 Task: Look for products in the category "Nail Care" that are on sale.
Action: Mouse moved to (311, 159)
Screenshot: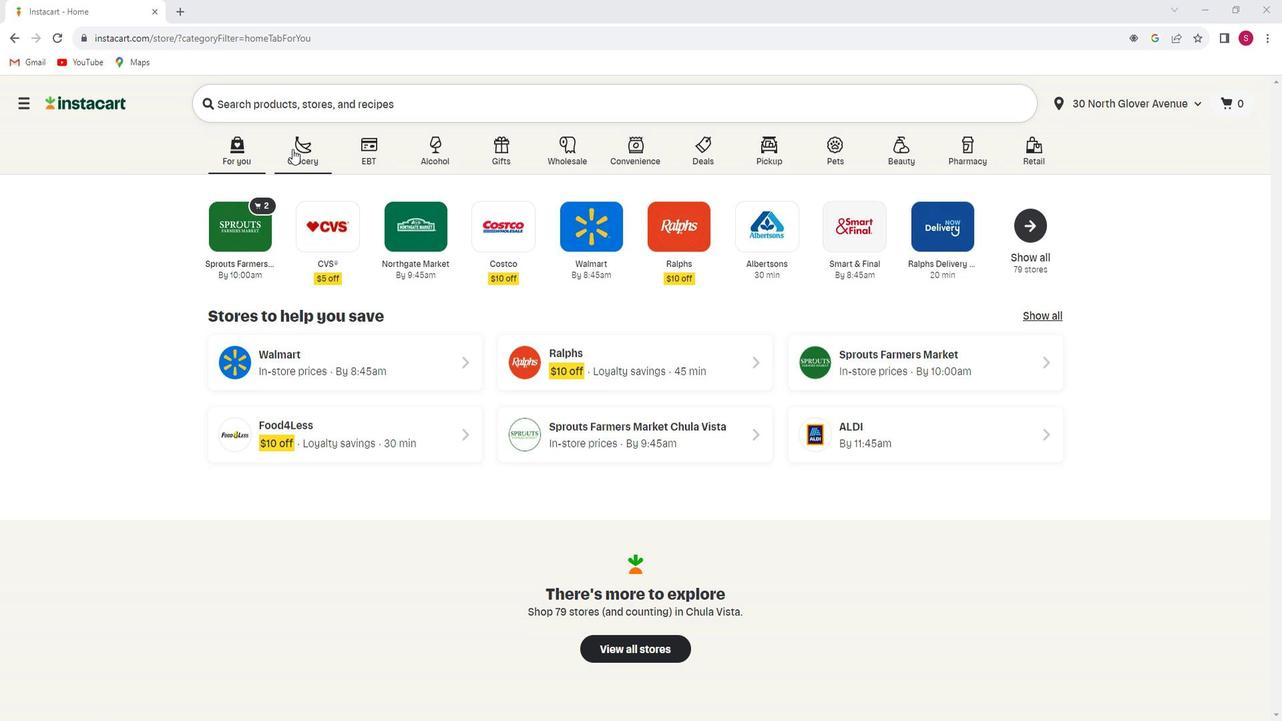 
Action: Mouse pressed left at (311, 159)
Screenshot: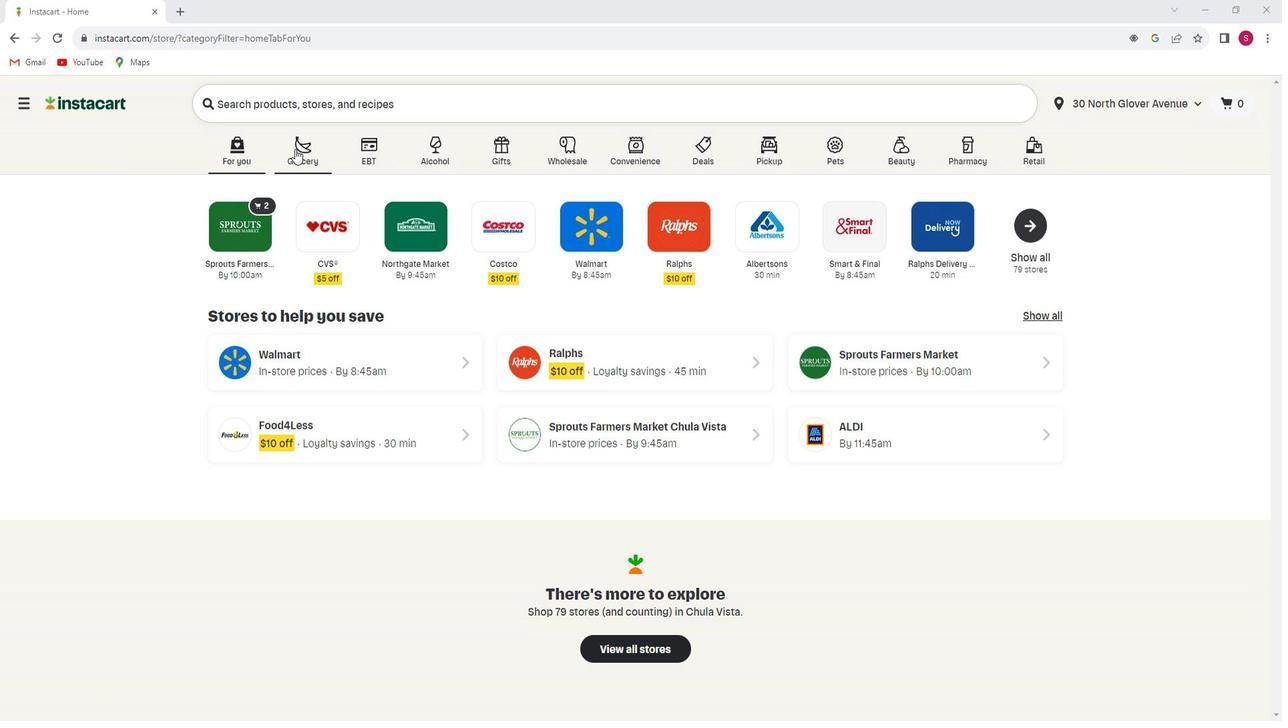 
Action: Mouse moved to (327, 404)
Screenshot: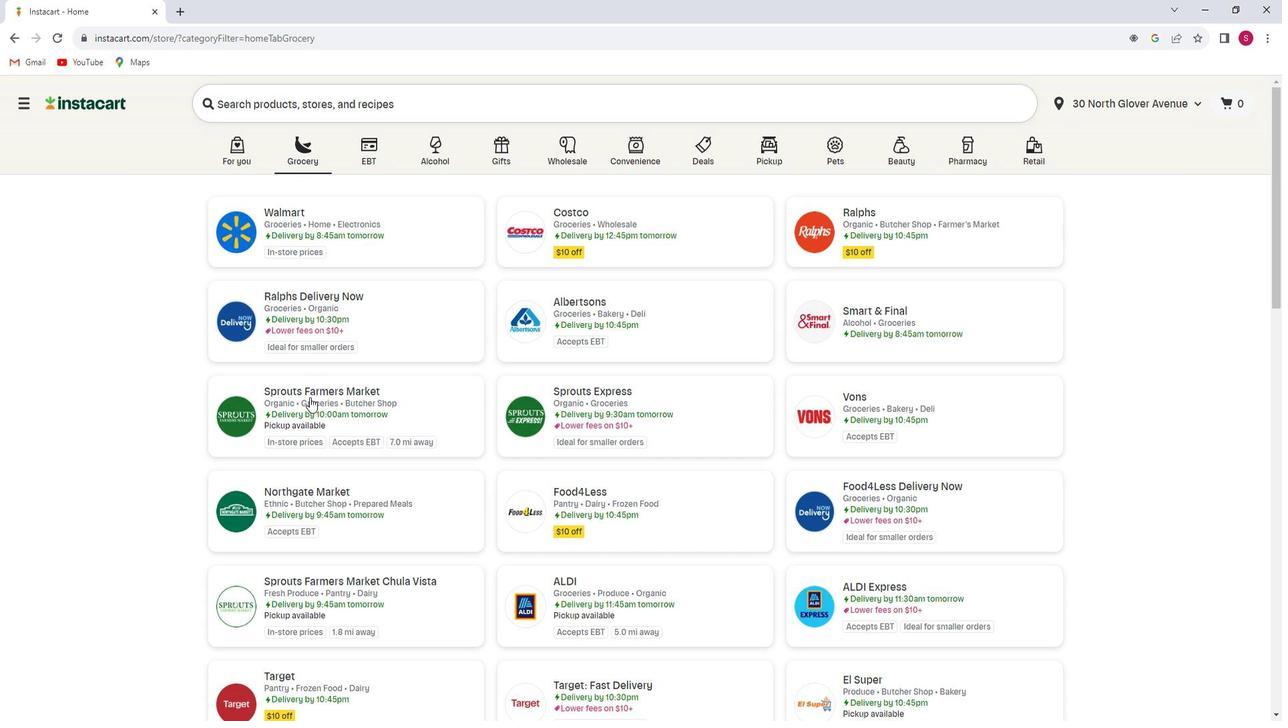 
Action: Mouse pressed left at (327, 404)
Screenshot: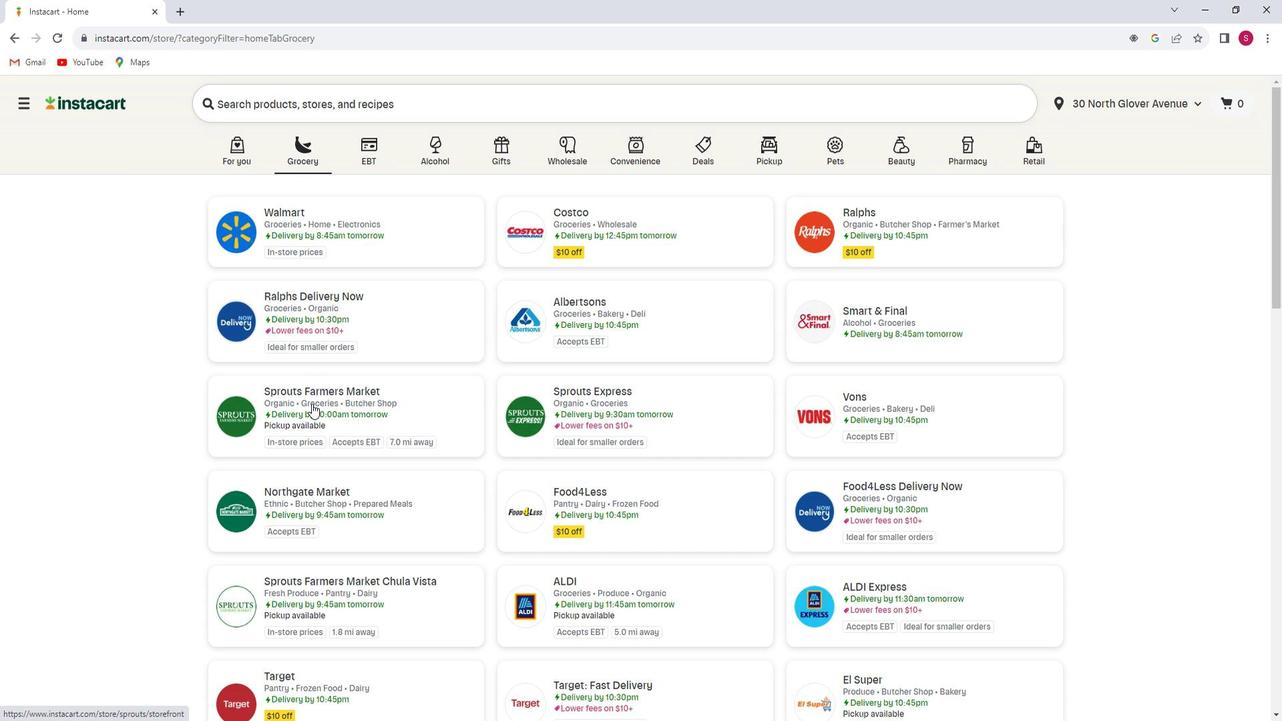 
Action: Mouse moved to (118, 463)
Screenshot: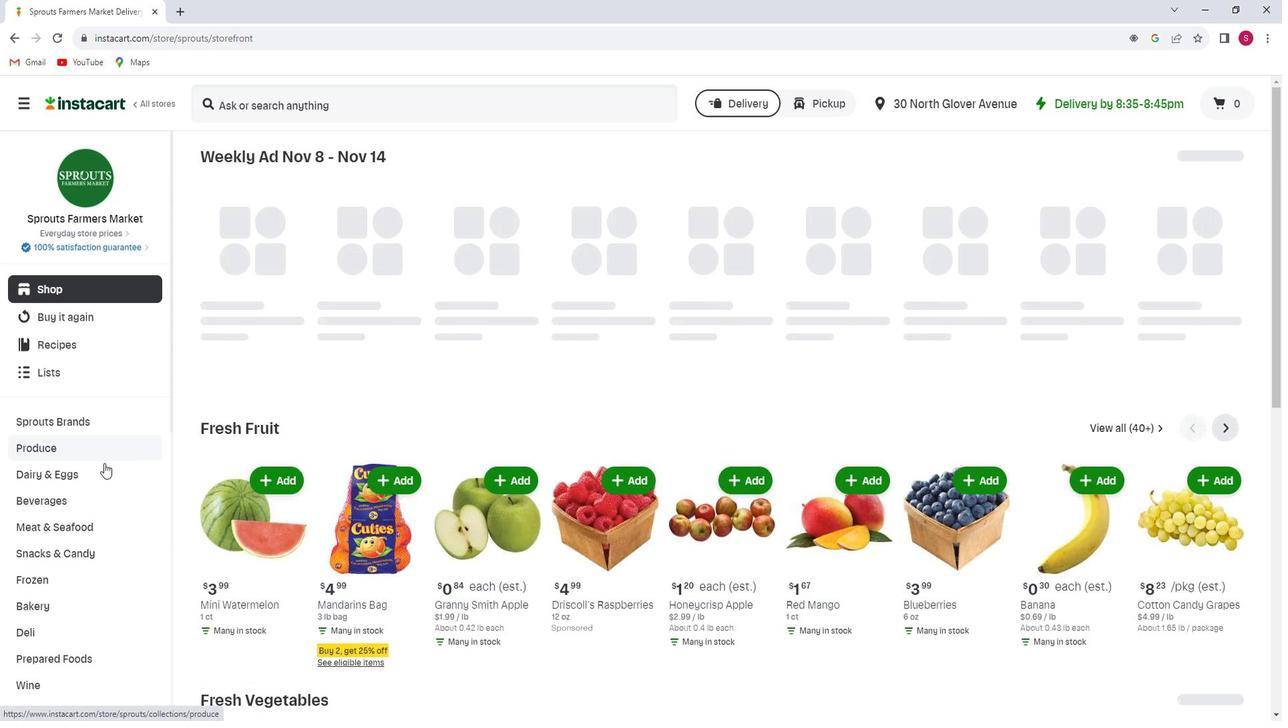 
Action: Mouse scrolled (118, 462) with delta (0, 0)
Screenshot: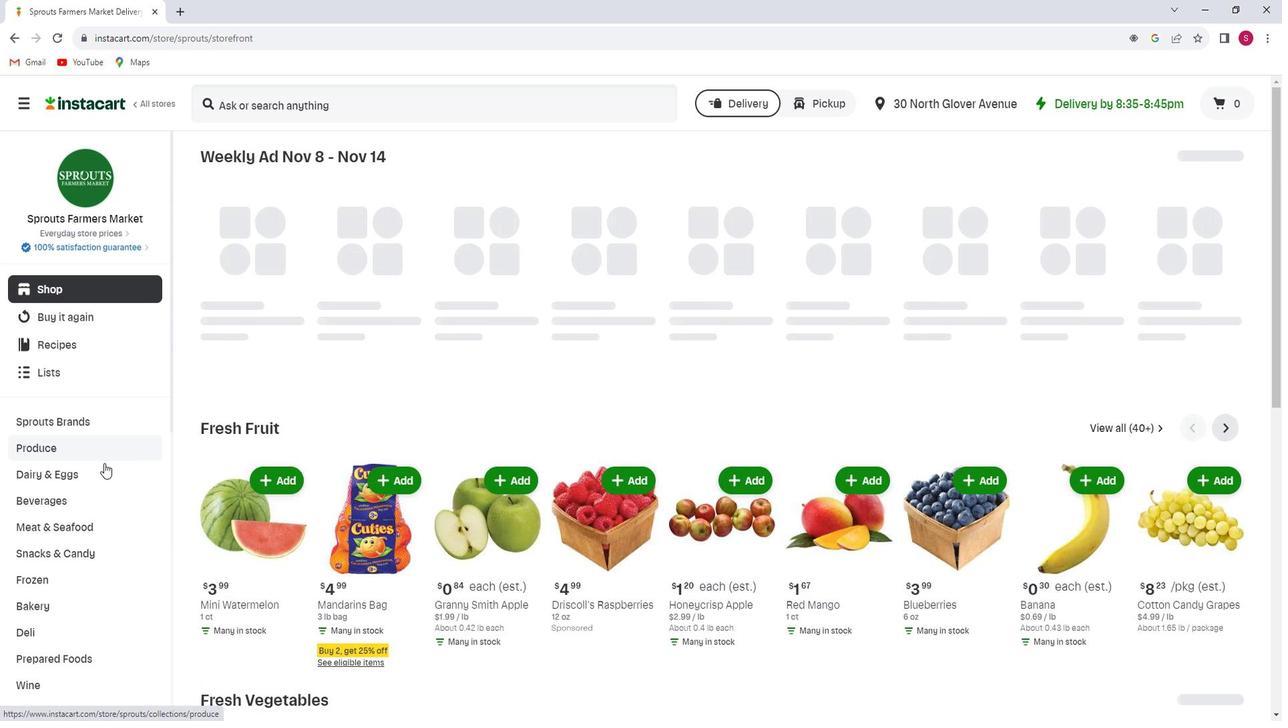 
Action: Mouse scrolled (118, 462) with delta (0, 0)
Screenshot: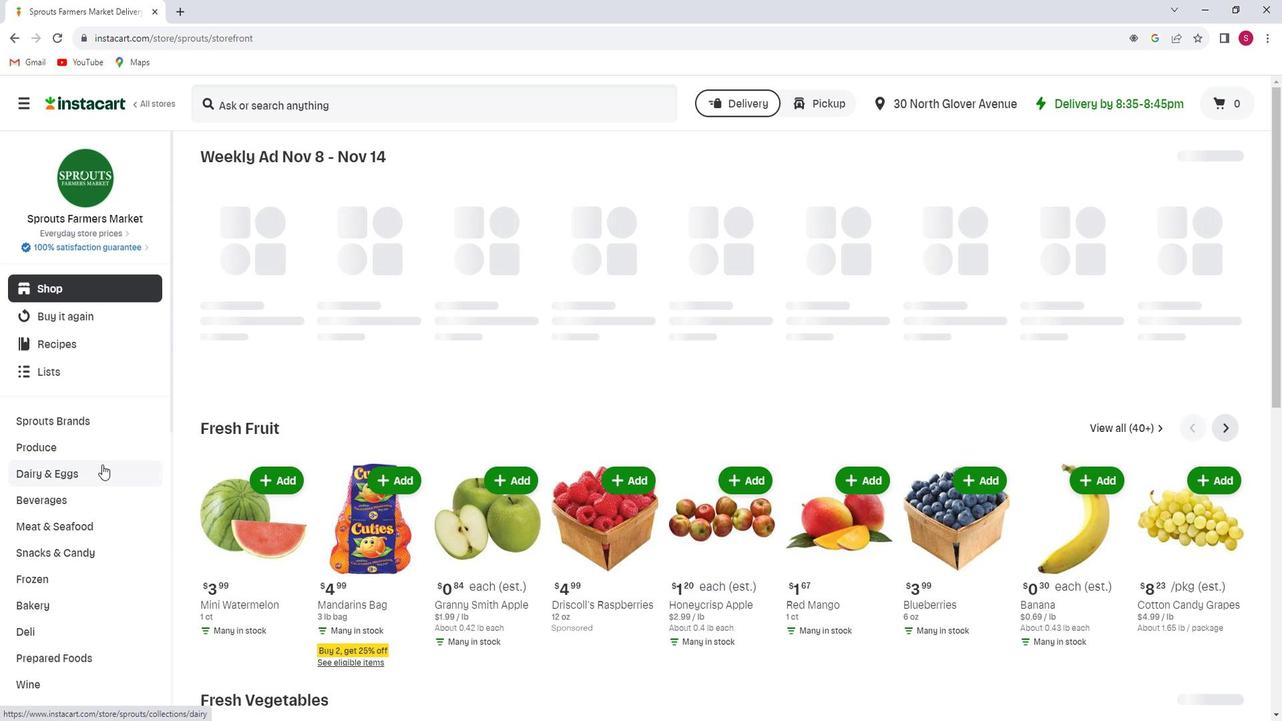 
Action: Mouse scrolled (118, 462) with delta (0, 0)
Screenshot: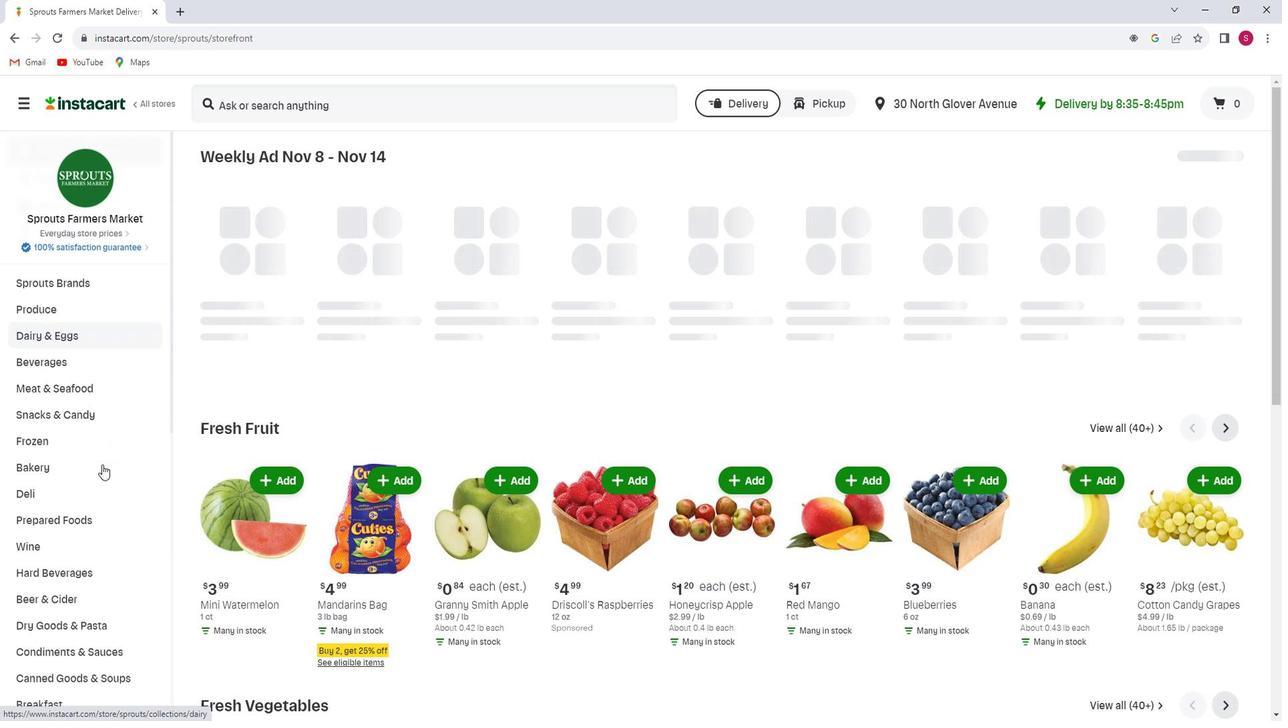 
Action: Mouse scrolled (118, 462) with delta (0, 0)
Screenshot: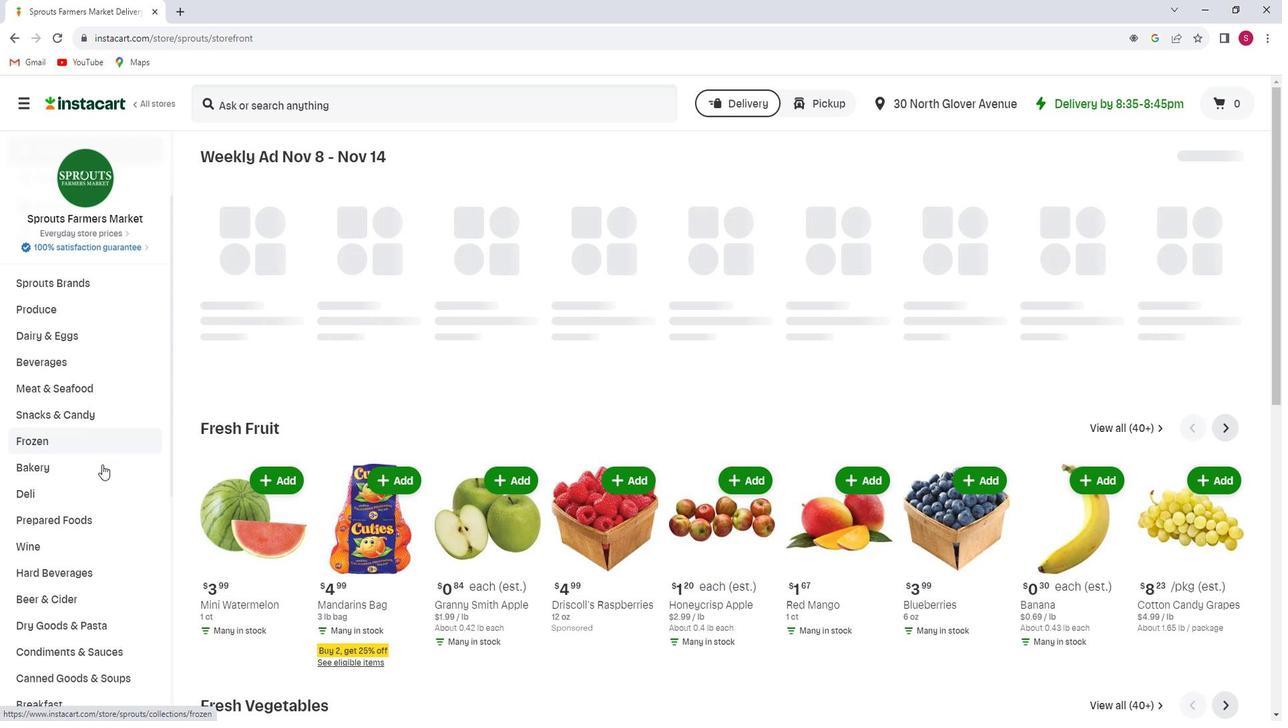 
Action: Mouse moved to (92, 482)
Screenshot: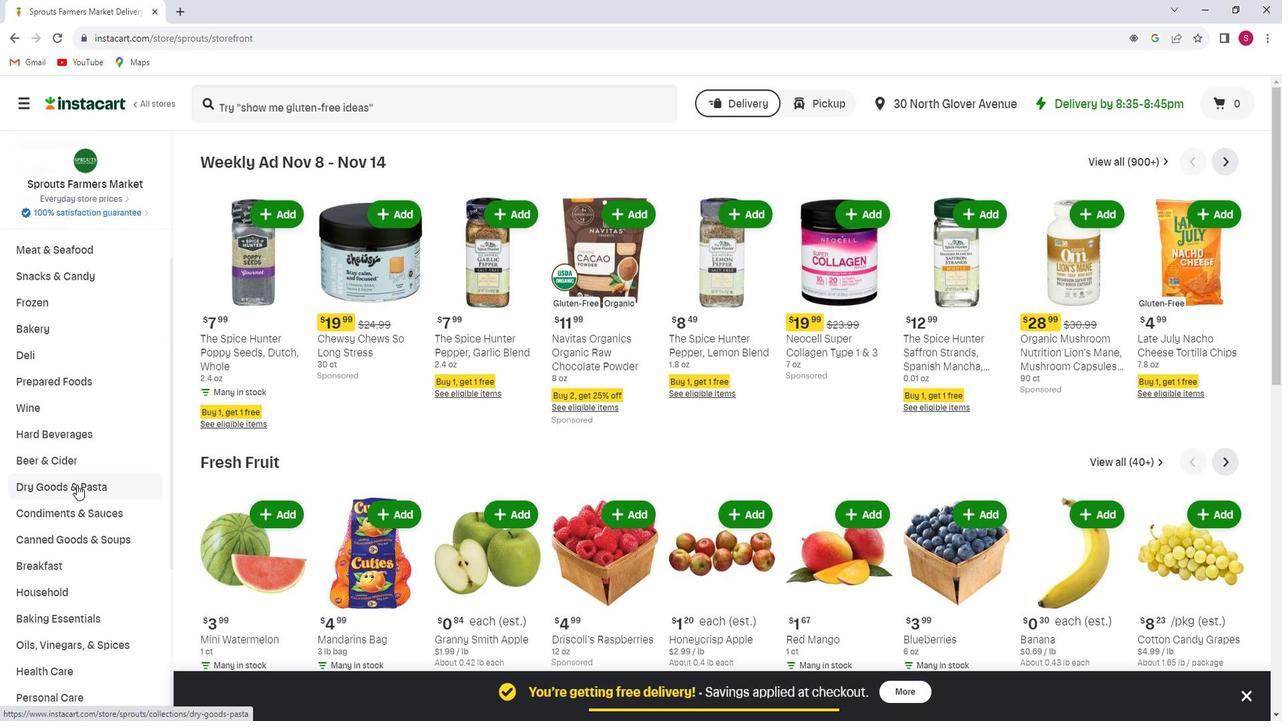 
Action: Mouse scrolled (92, 482) with delta (0, 0)
Screenshot: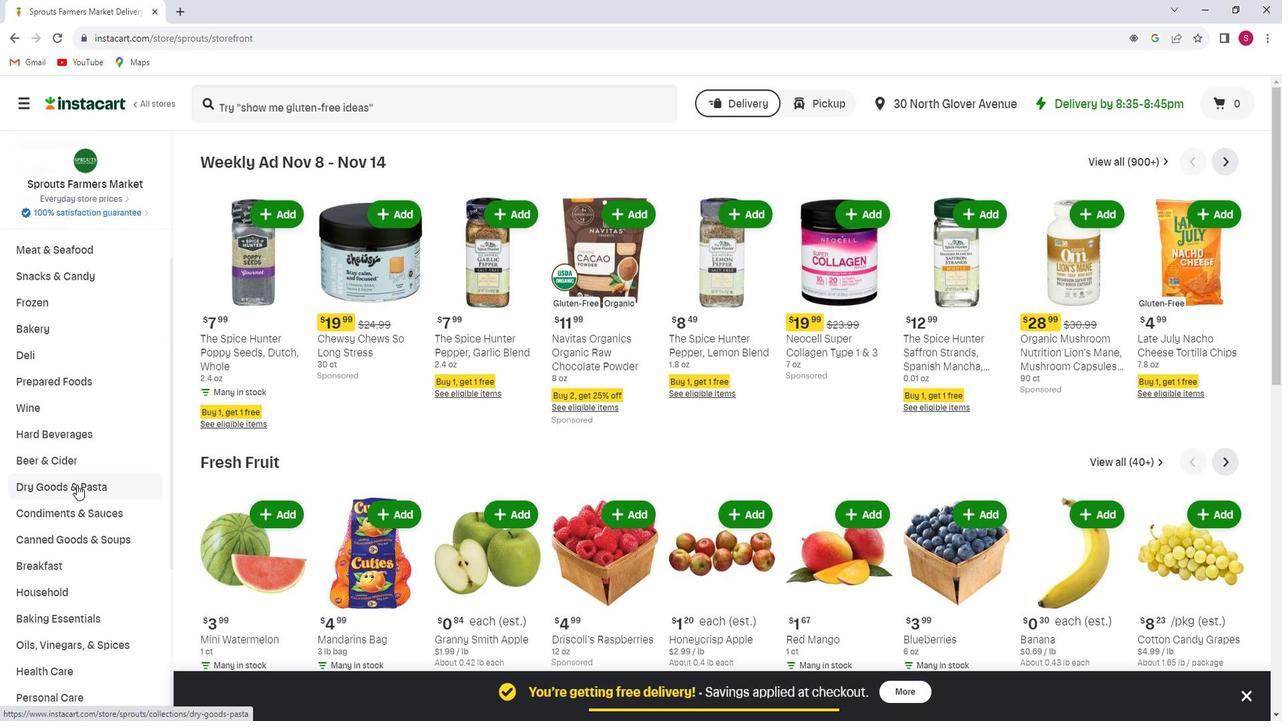 
Action: Mouse scrolled (92, 482) with delta (0, 0)
Screenshot: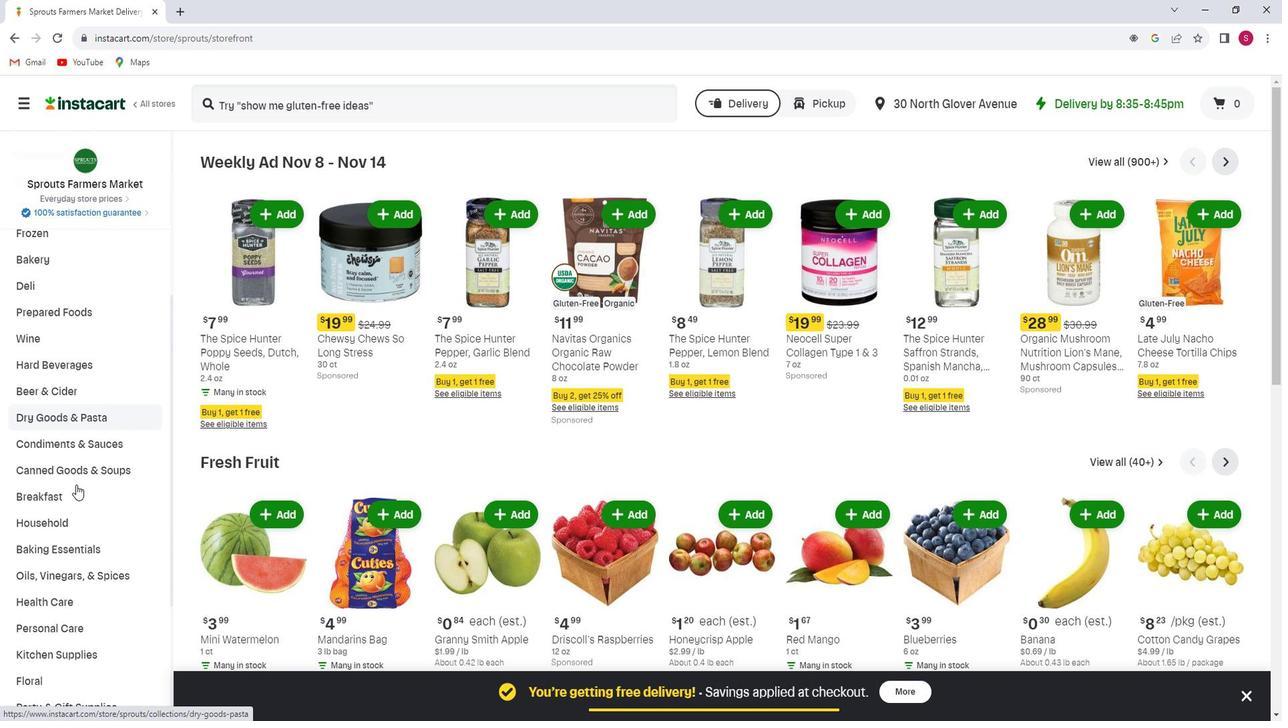 
Action: Mouse scrolled (92, 482) with delta (0, 0)
Screenshot: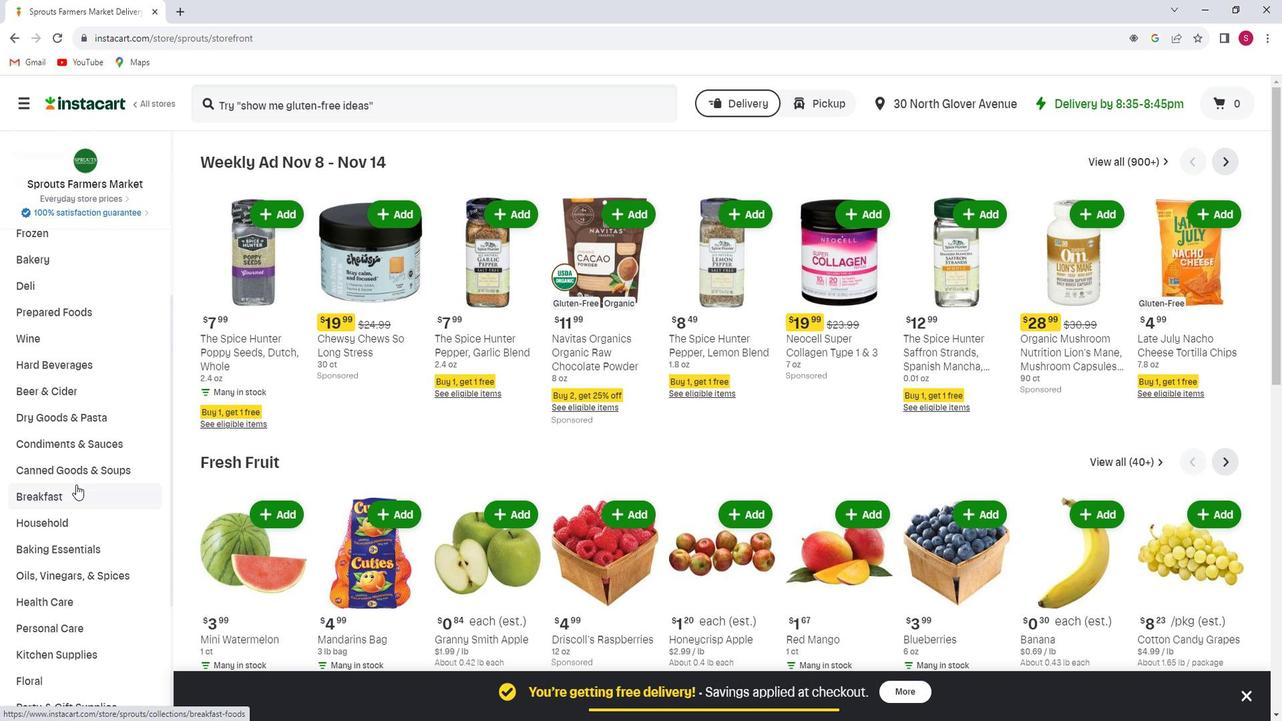 
Action: Mouse moved to (91, 484)
Screenshot: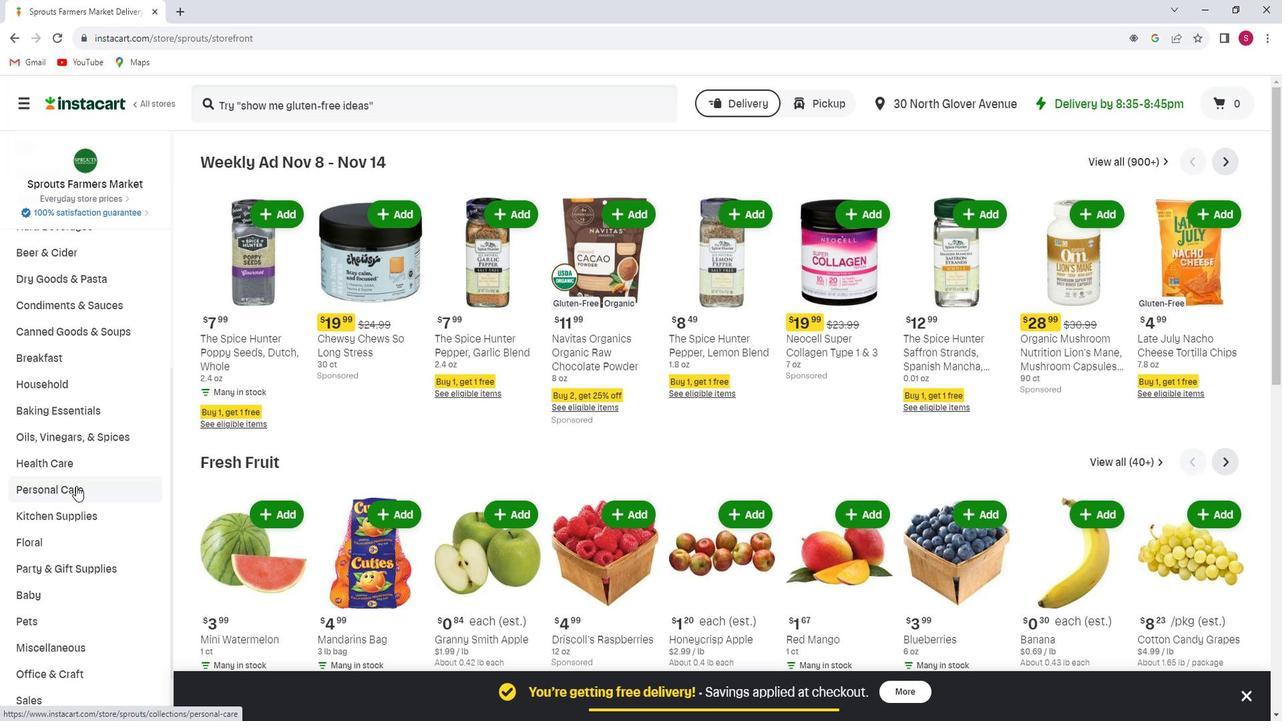 
Action: Mouse pressed left at (91, 484)
Screenshot: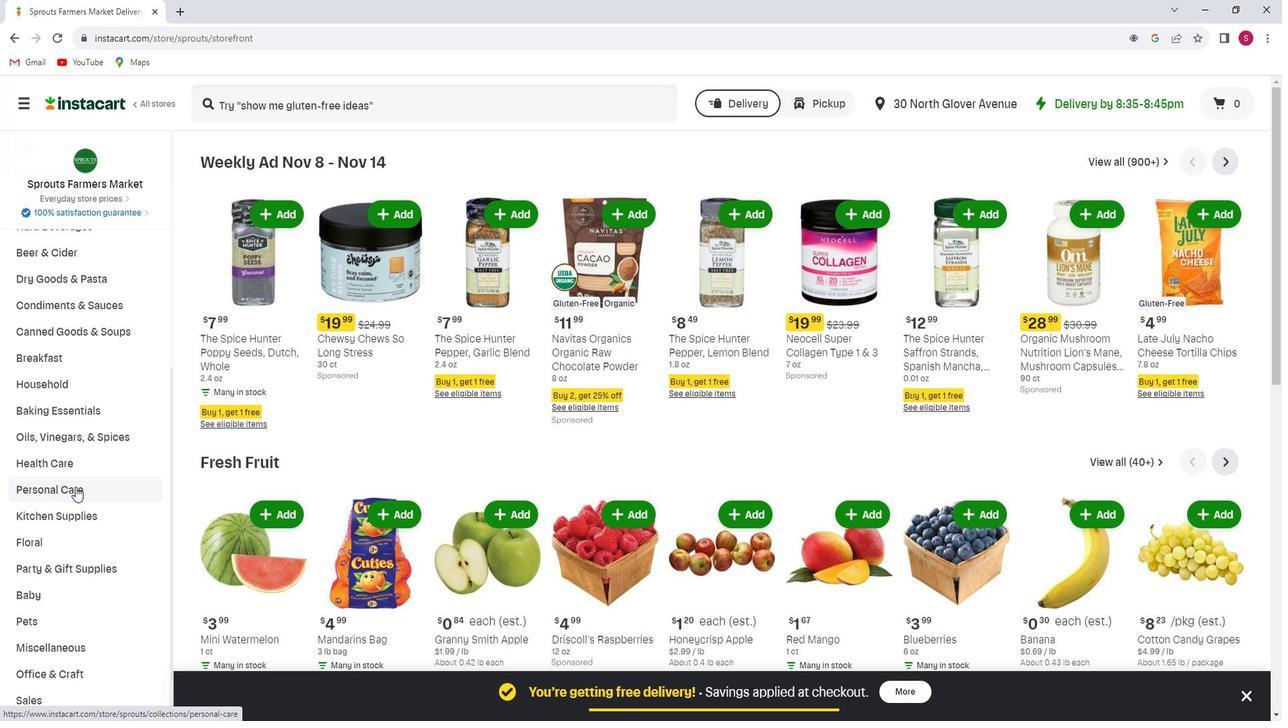 
Action: Mouse moved to (1163, 197)
Screenshot: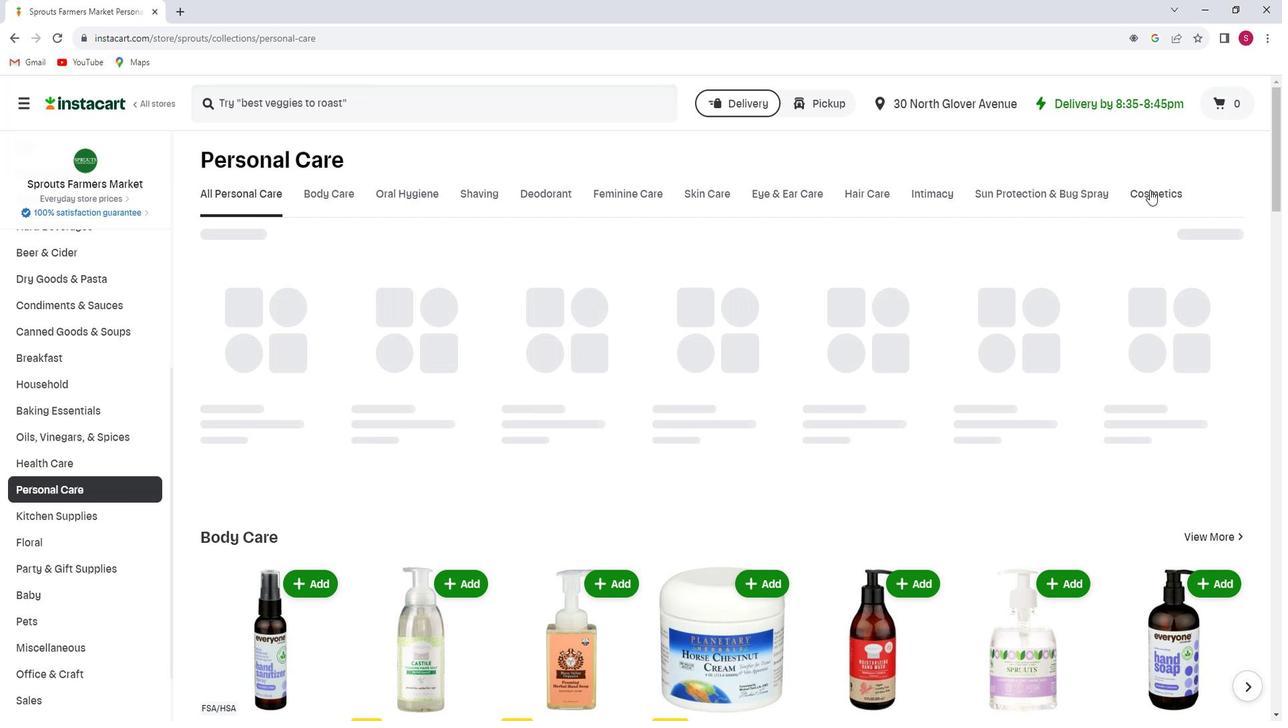 
Action: Mouse pressed left at (1163, 197)
Screenshot: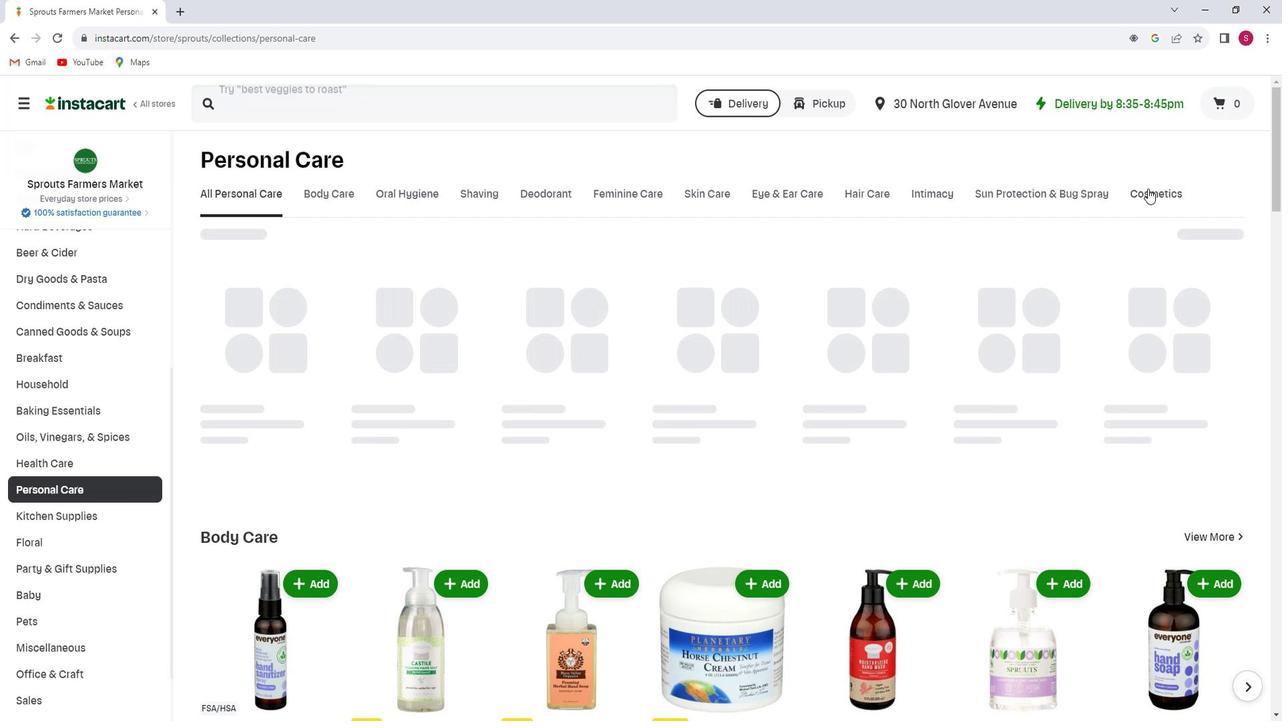 
Action: Mouse moved to (379, 268)
Screenshot: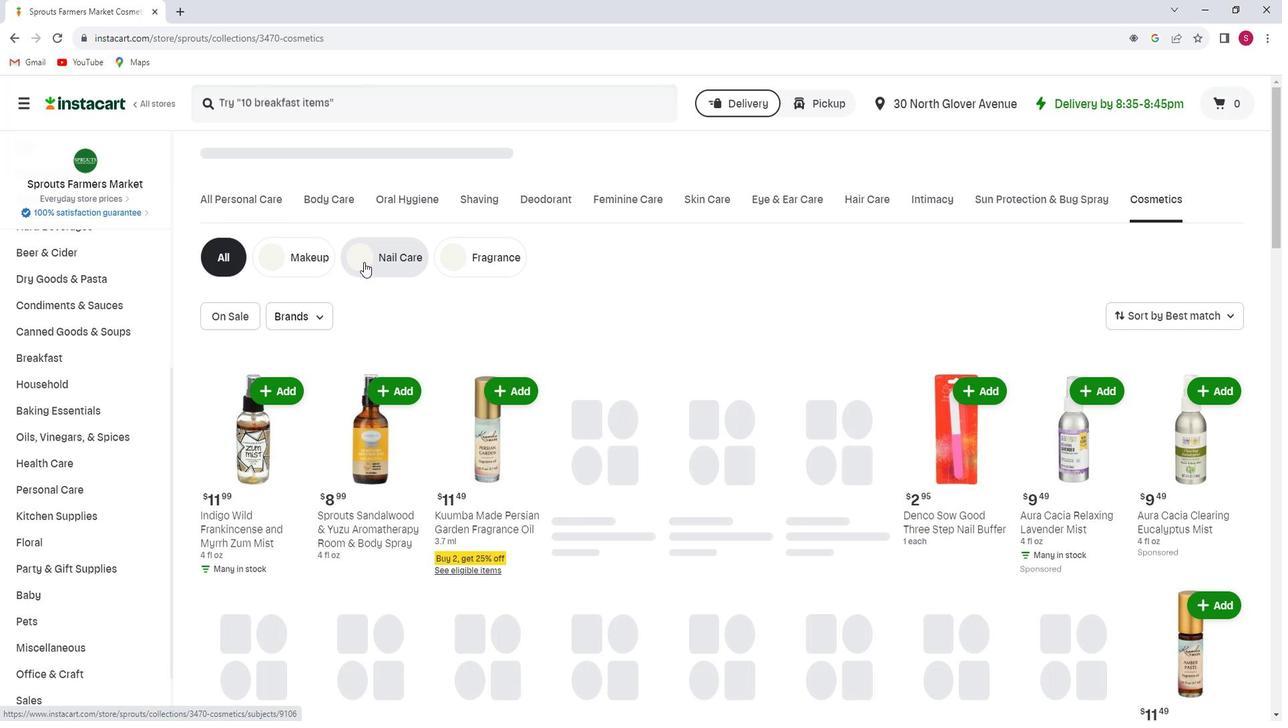 
Action: Mouse pressed left at (379, 268)
Screenshot: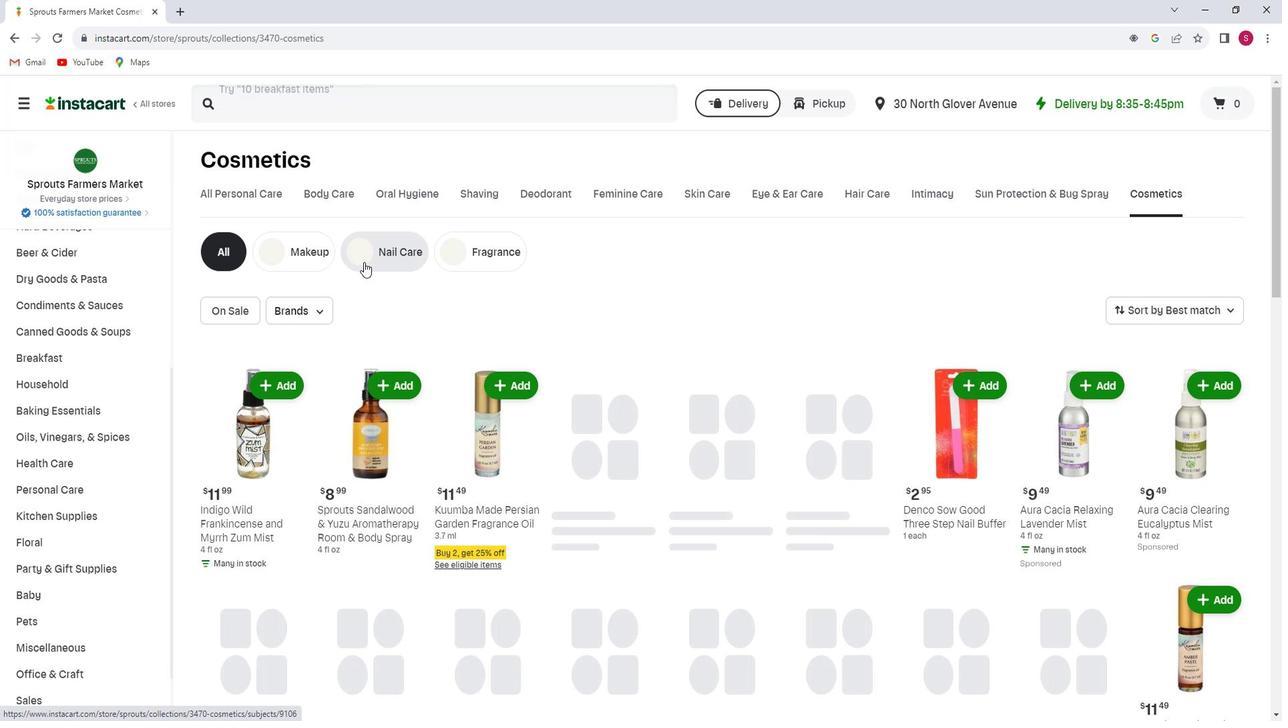 
Action: Mouse moved to (248, 306)
Screenshot: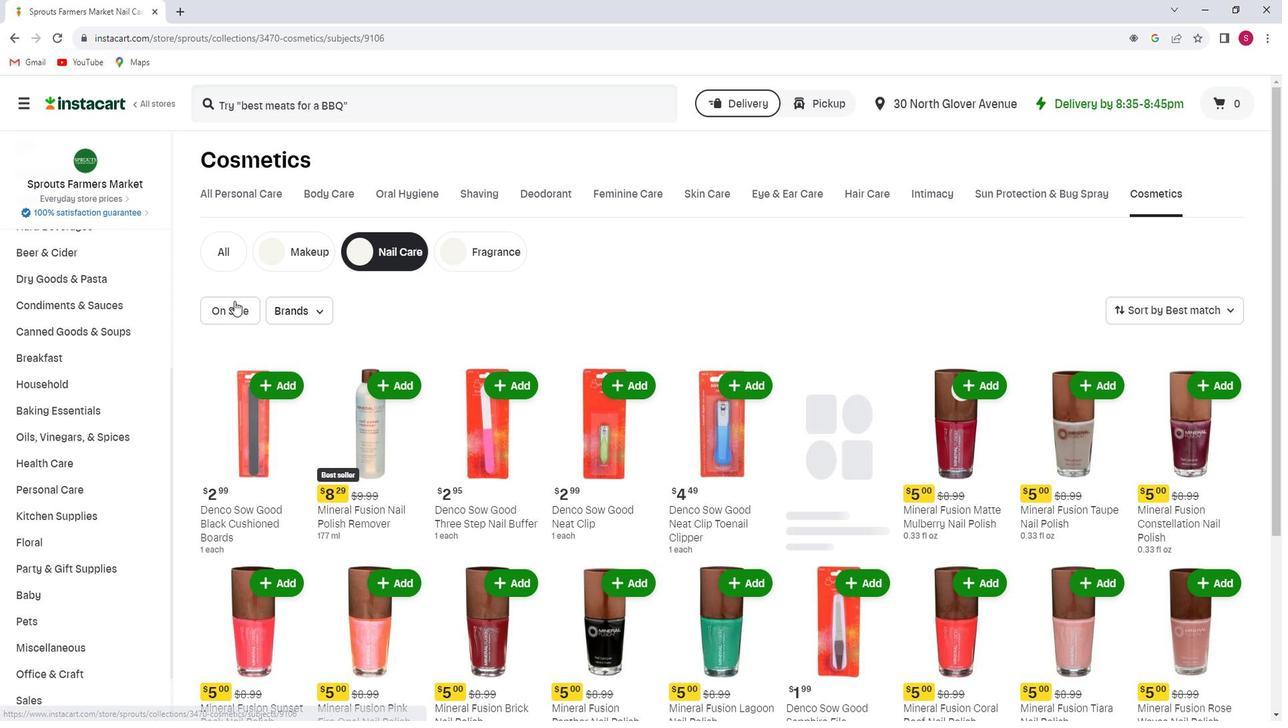 
Action: Mouse pressed left at (248, 306)
Screenshot: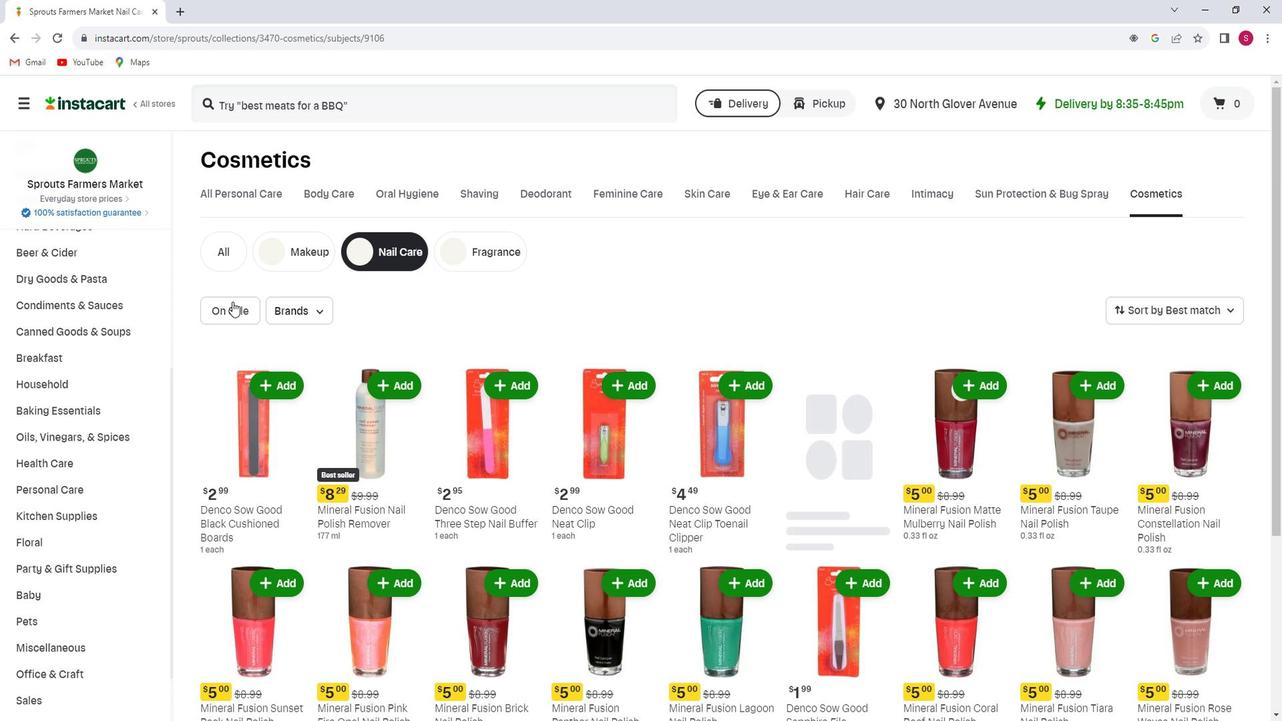 
Action: Mouse moved to (444, 337)
Screenshot: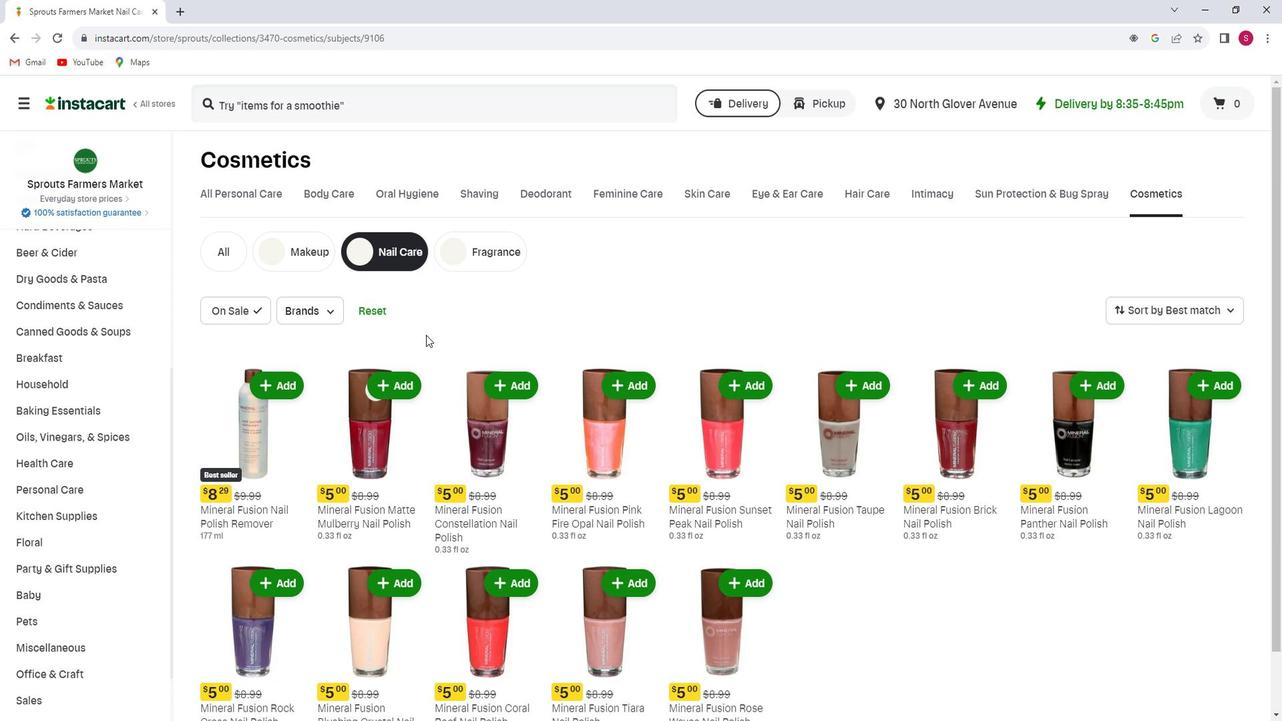 
